 Task: Add a condition where "Hours since assignee update Is Ten" in unsolved tickets in your groups.
Action: Mouse moved to (138, 385)
Screenshot: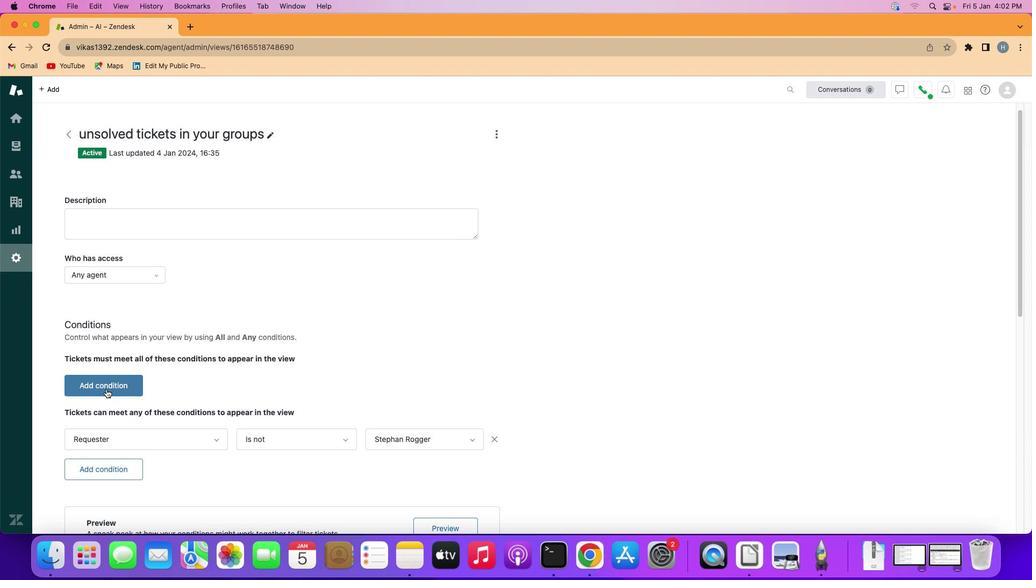 
Action: Mouse pressed left at (138, 385)
Screenshot: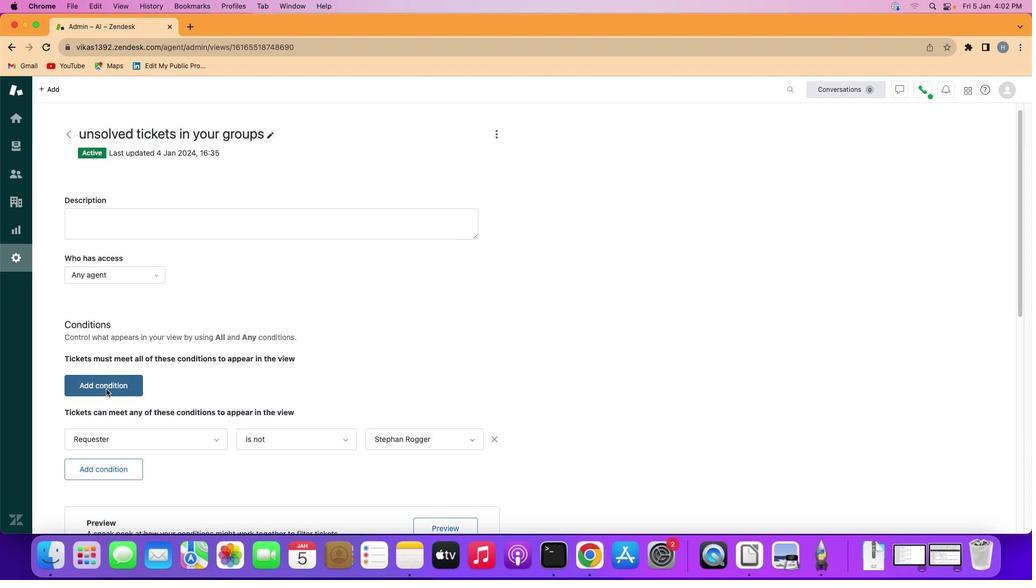 
Action: Mouse moved to (147, 384)
Screenshot: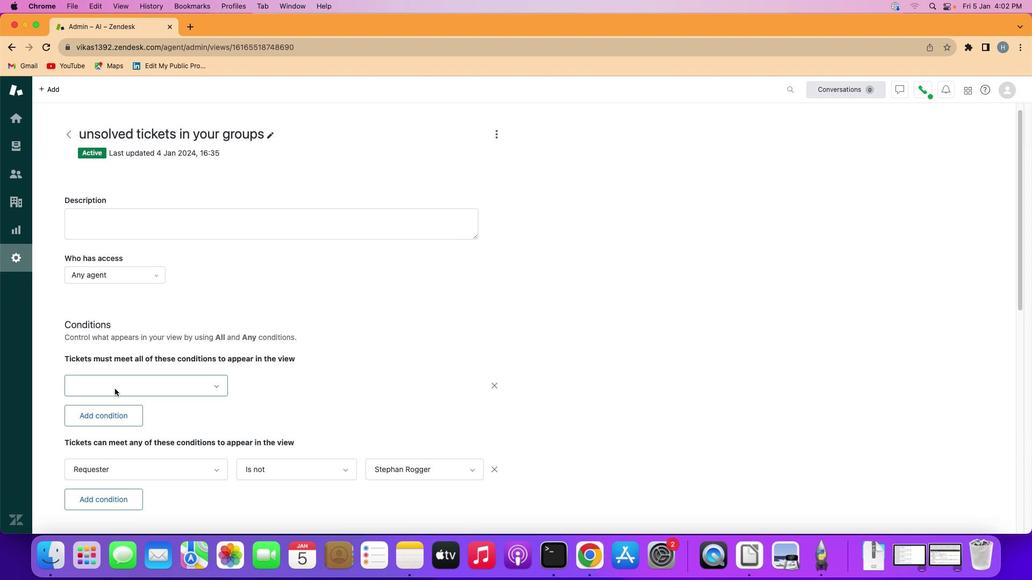 
Action: Mouse pressed left at (147, 384)
Screenshot: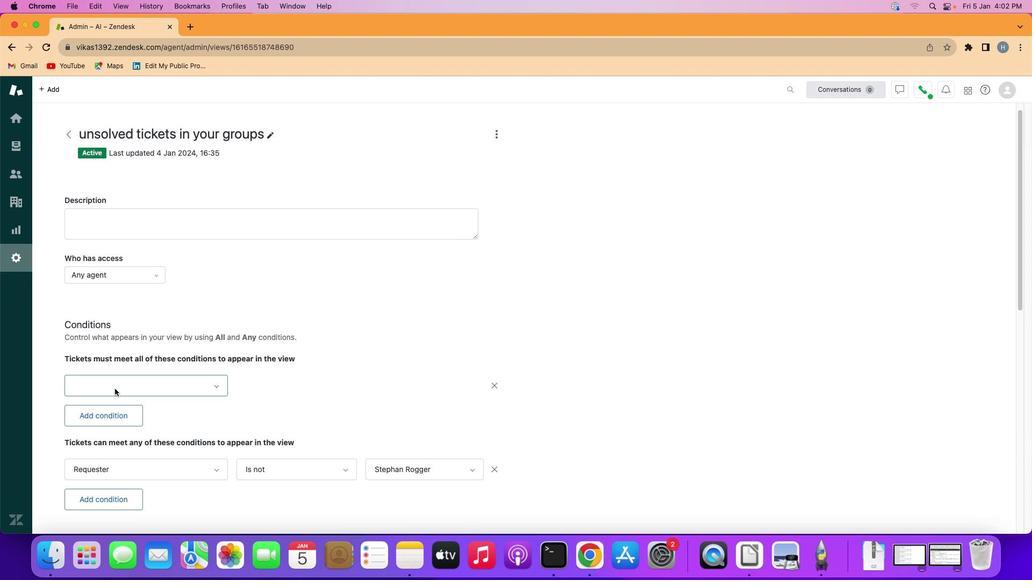 
Action: Mouse moved to (174, 342)
Screenshot: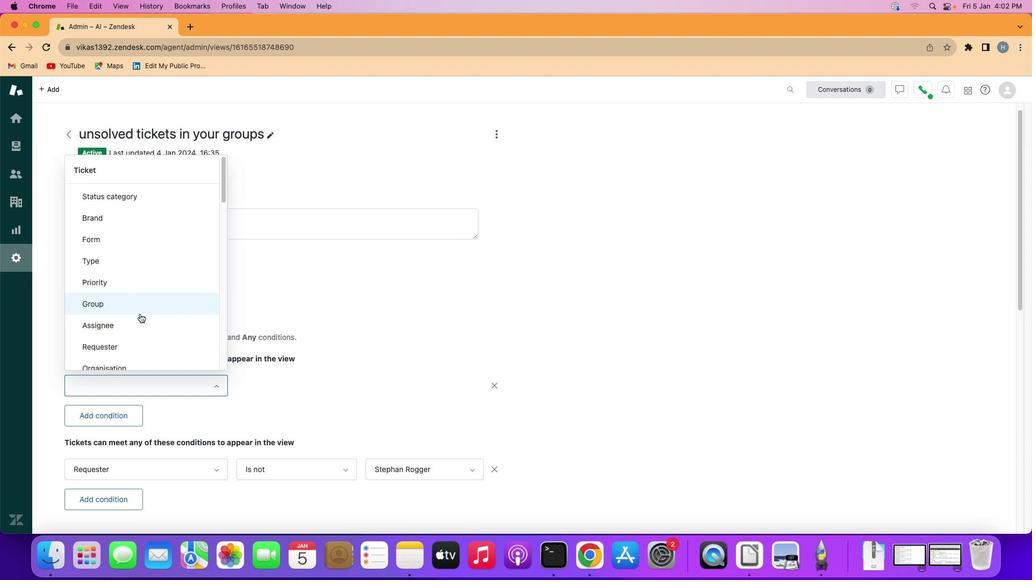 
Action: Mouse scrolled (174, 342) with delta (25, 166)
Screenshot: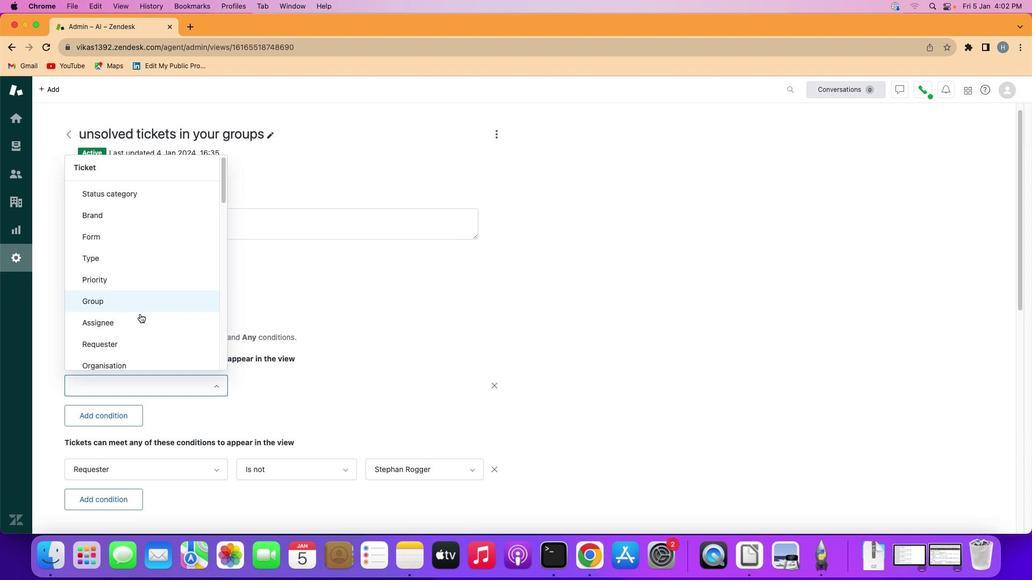
Action: Mouse scrolled (174, 342) with delta (25, 166)
Screenshot: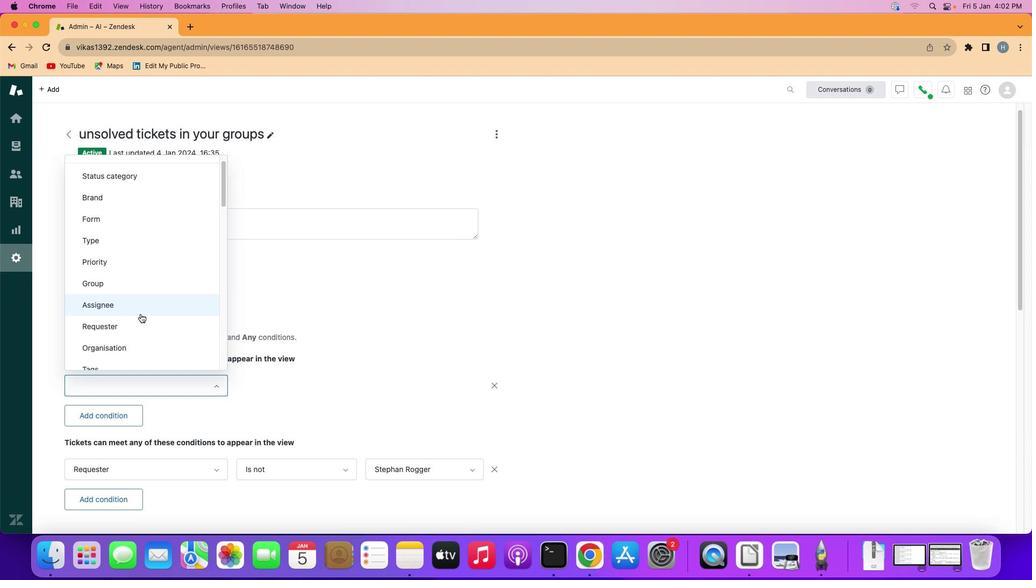 
Action: Mouse scrolled (174, 342) with delta (25, 166)
Screenshot: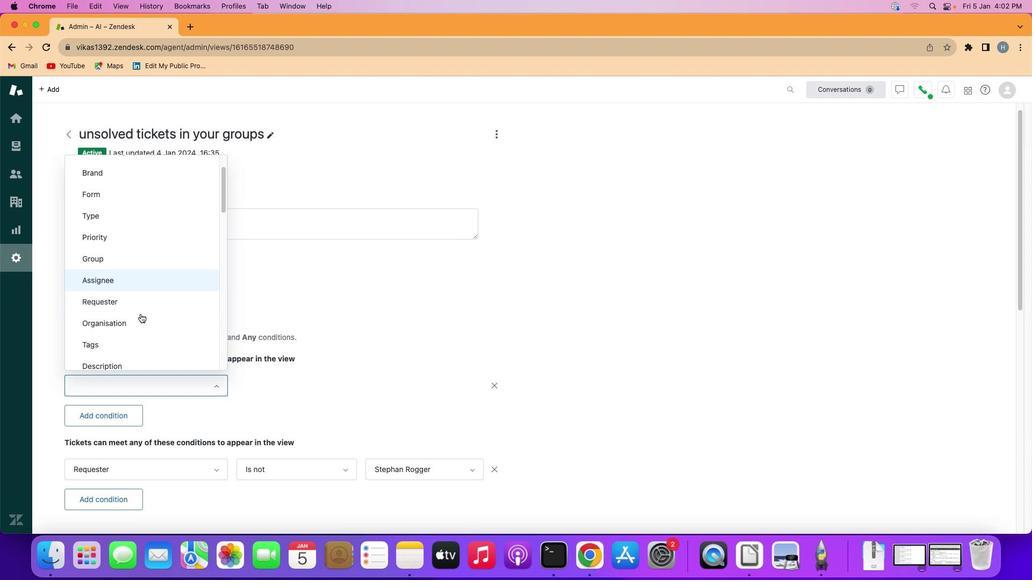 
Action: Mouse moved to (174, 342)
Screenshot: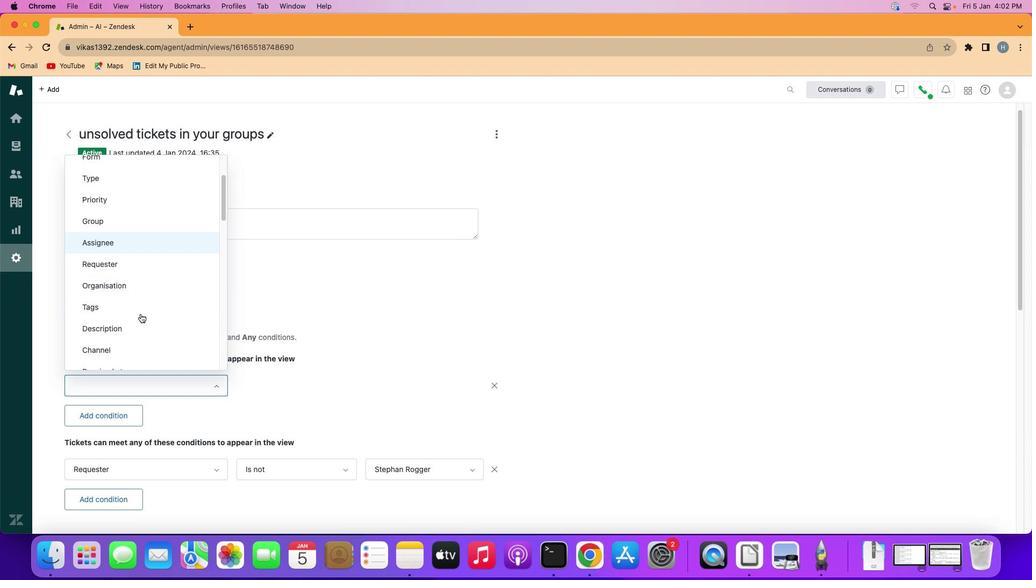 
Action: Mouse scrolled (174, 342) with delta (25, 165)
Screenshot: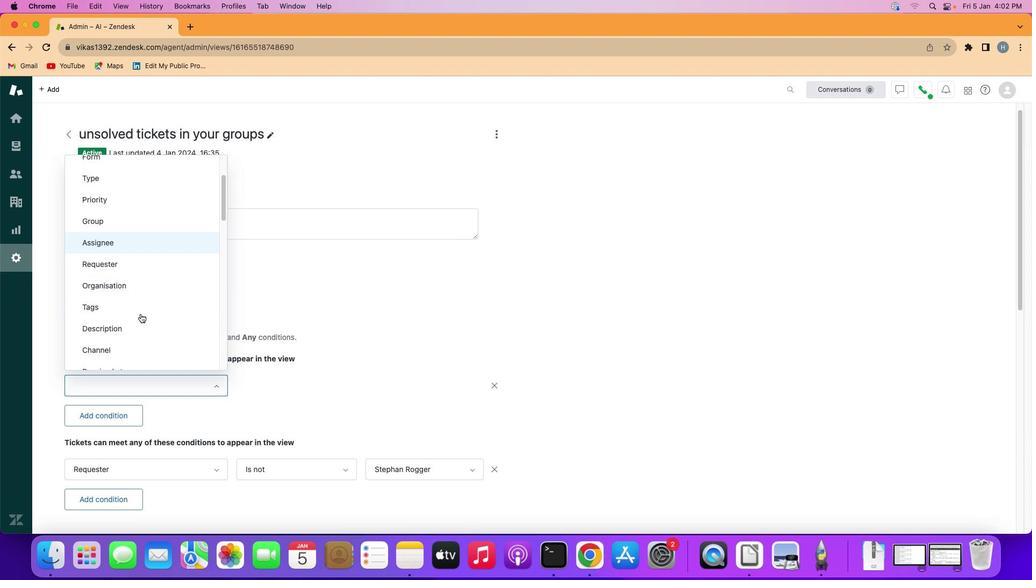 
Action: Mouse scrolled (174, 342) with delta (25, 165)
Screenshot: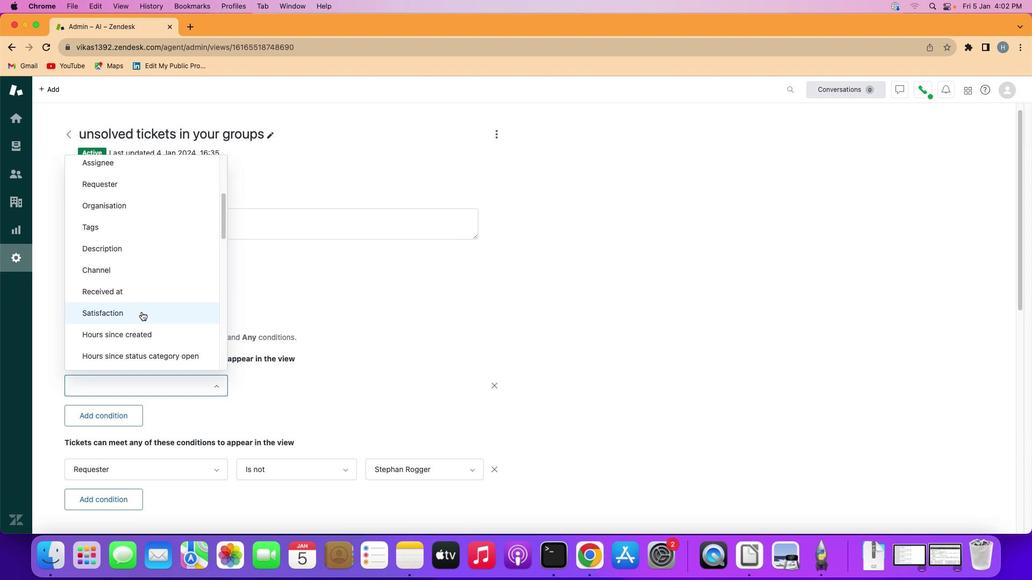 
Action: Mouse moved to (175, 341)
Screenshot: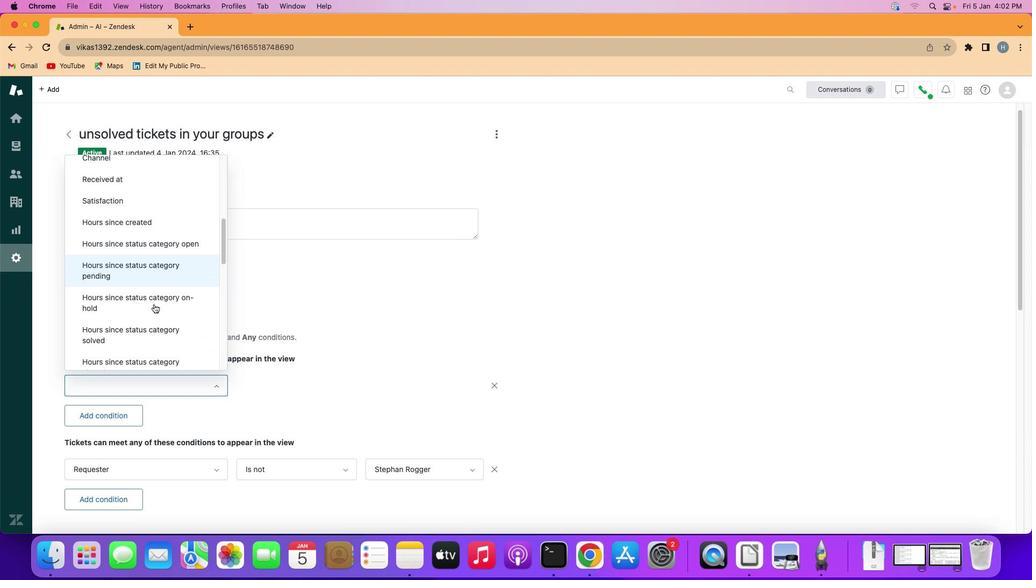 
Action: Mouse scrolled (175, 341) with delta (25, 165)
Screenshot: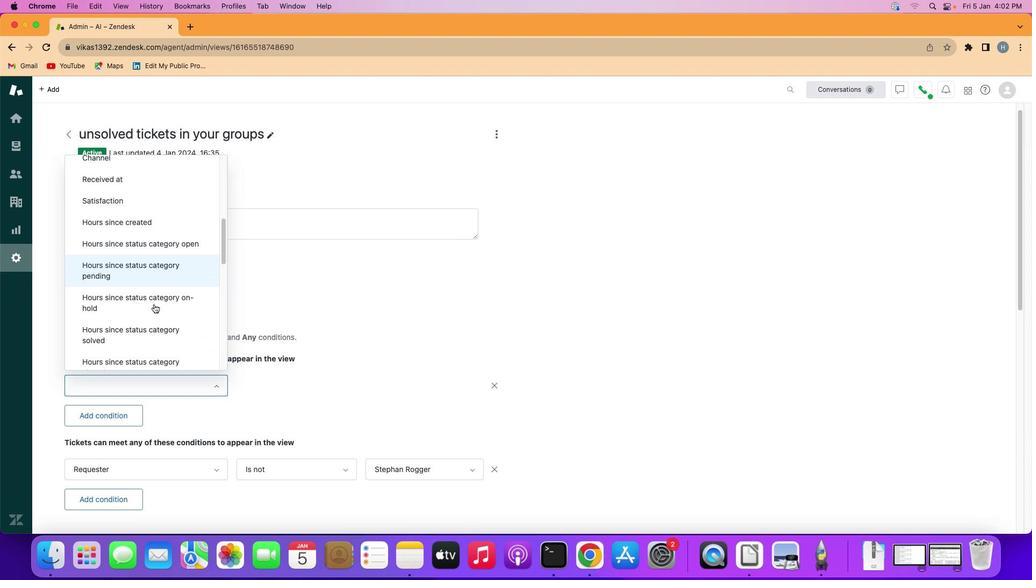 
Action: Mouse moved to (190, 336)
Screenshot: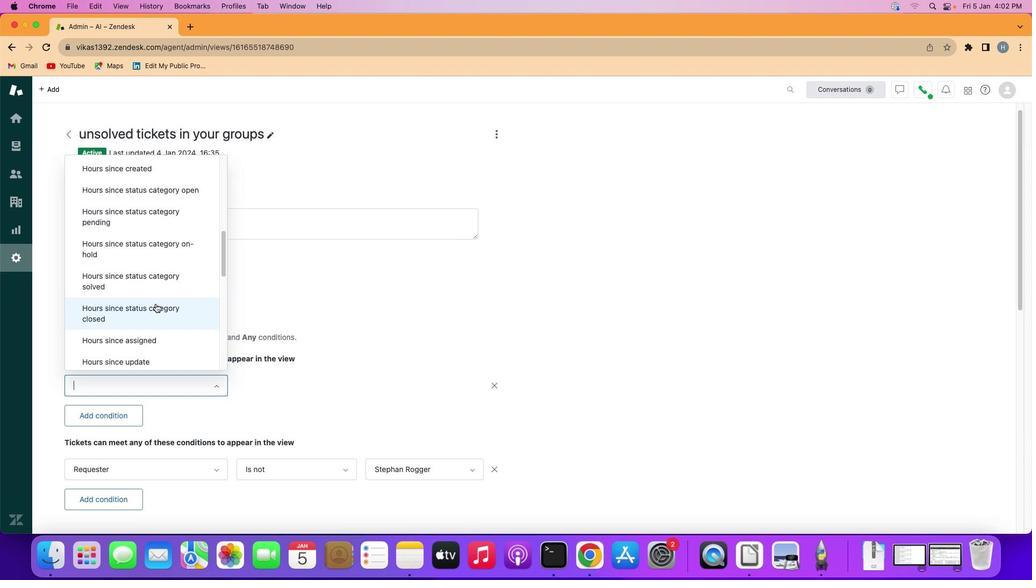 
Action: Mouse scrolled (190, 336) with delta (25, 166)
Screenshot: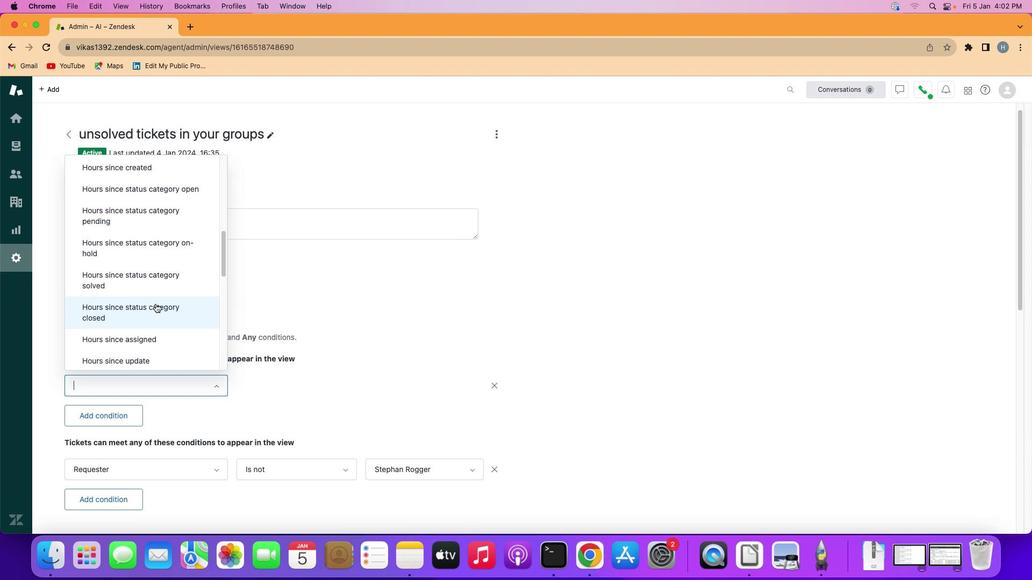 
Action: Mouse scrolled (190, 336) with delta (25, 166)
Screenshot: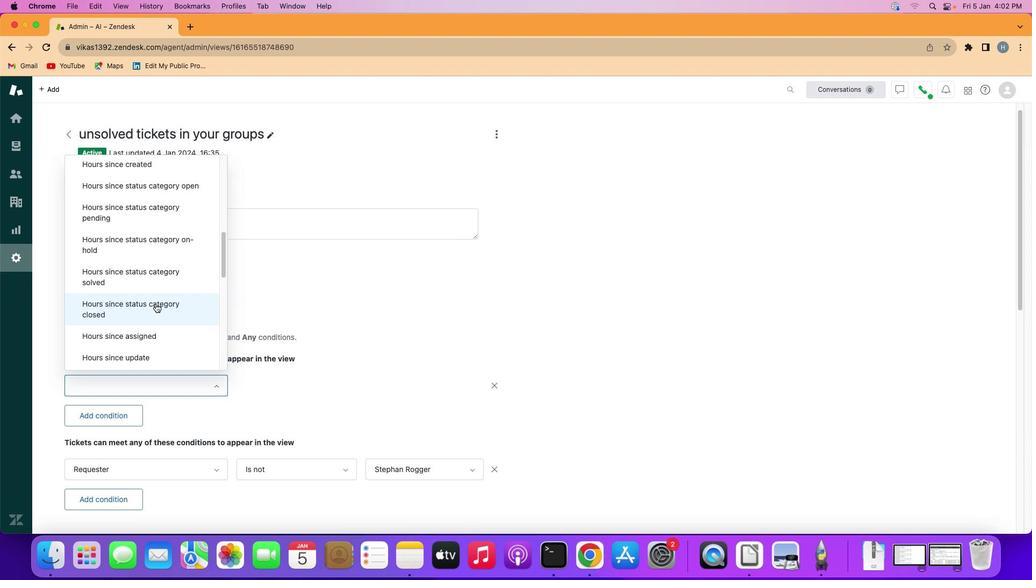 
Action: Mouse scrolled (190, 336) with delta (25, 166)
Screenshot: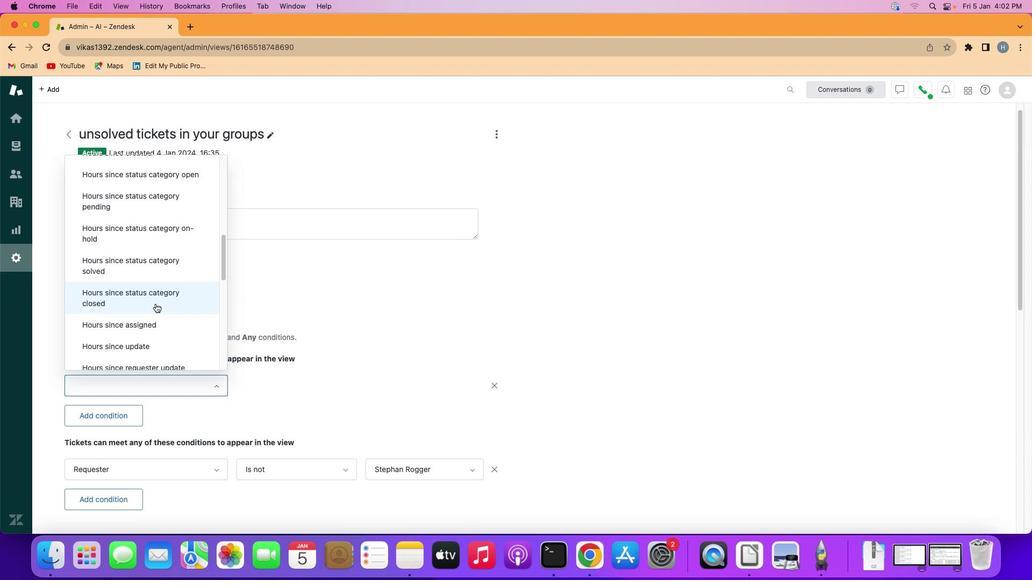 
Action: Mouse scrolled (190, 336) with delta (25, 166)
Screenshot: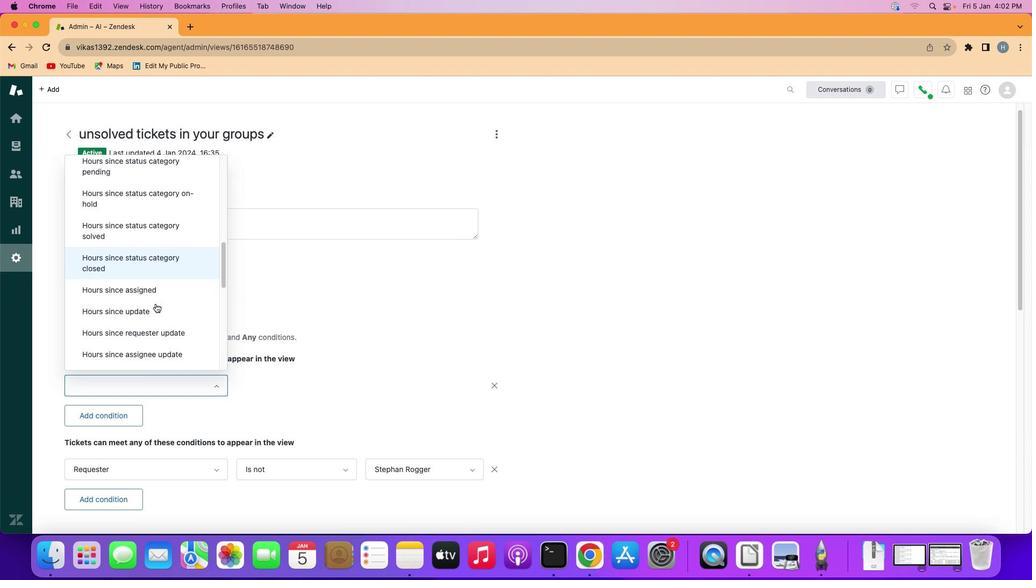 
Action: Mouse scrolled (190, 336) with delta (25, 166)
Screenshot: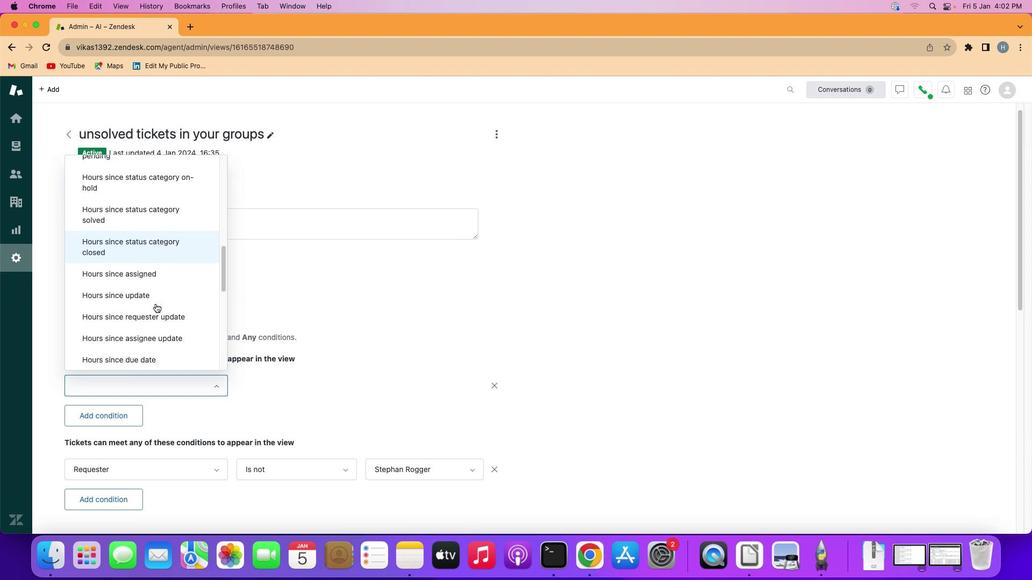 
Action: Mouse moved to (194, 353)
Screenshot: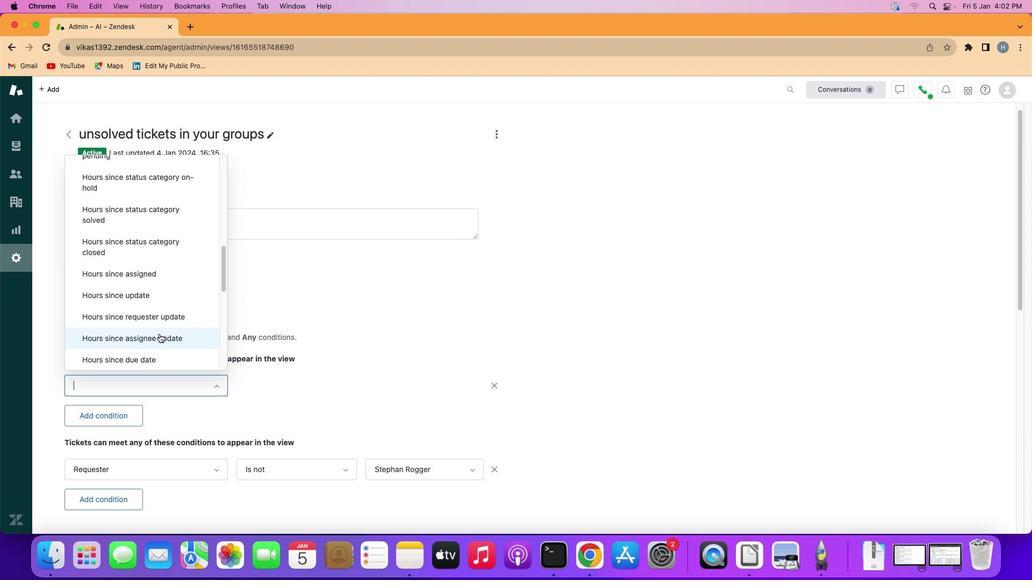 
Action: Mouse pressed left at (194, 353)
Screenshot: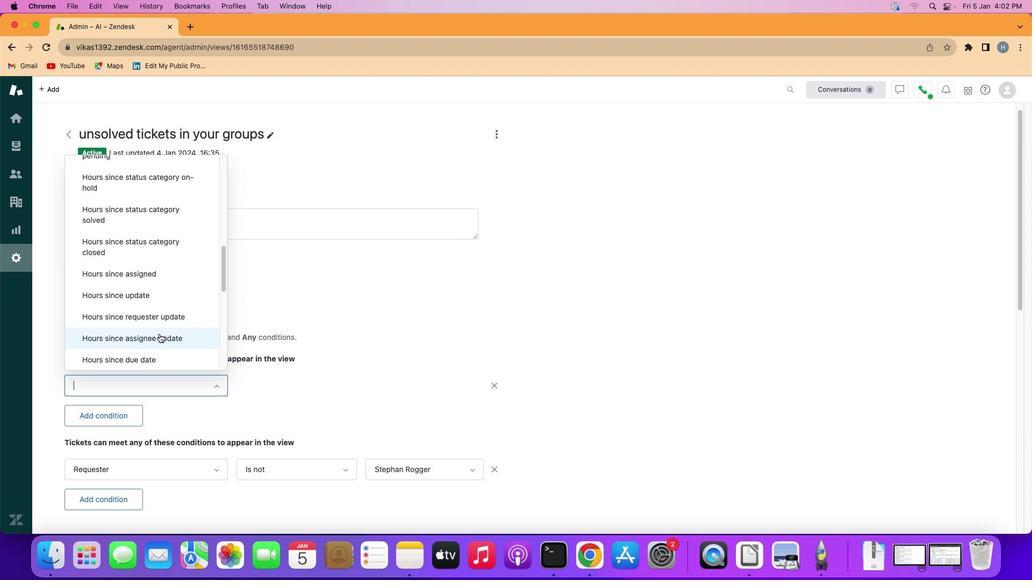 
Action: Mouse moved to (309, 380)
Screenshot: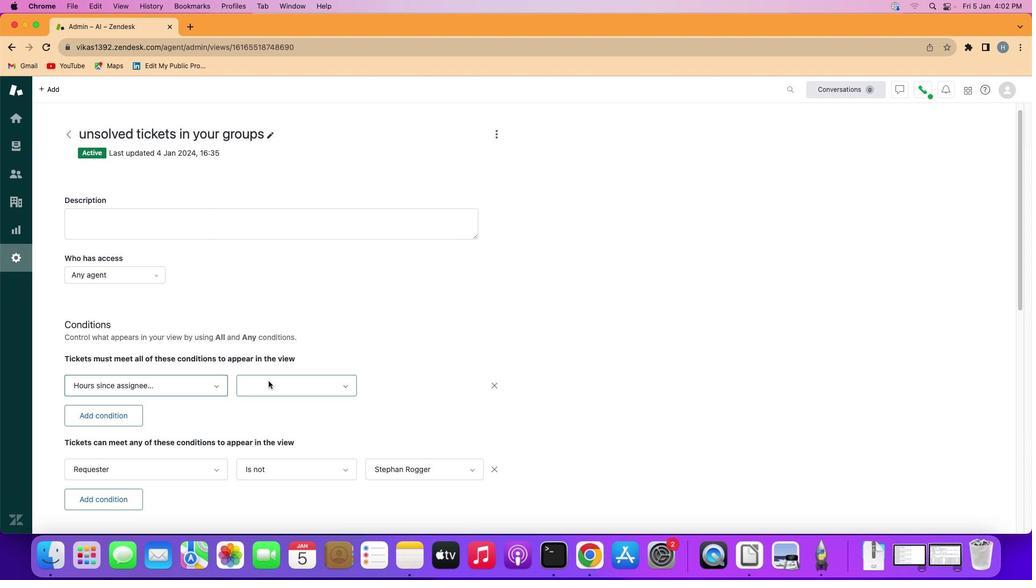 
Action: Mouse pressed left at (309, 380)
Screenshot: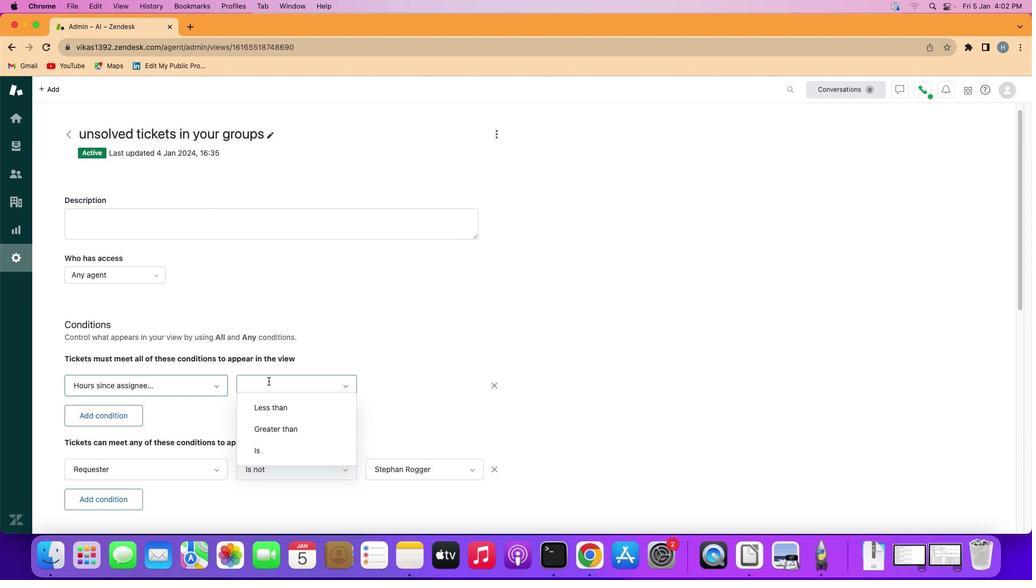 
Action: Mouse moved to (324, 419)
Screenshot: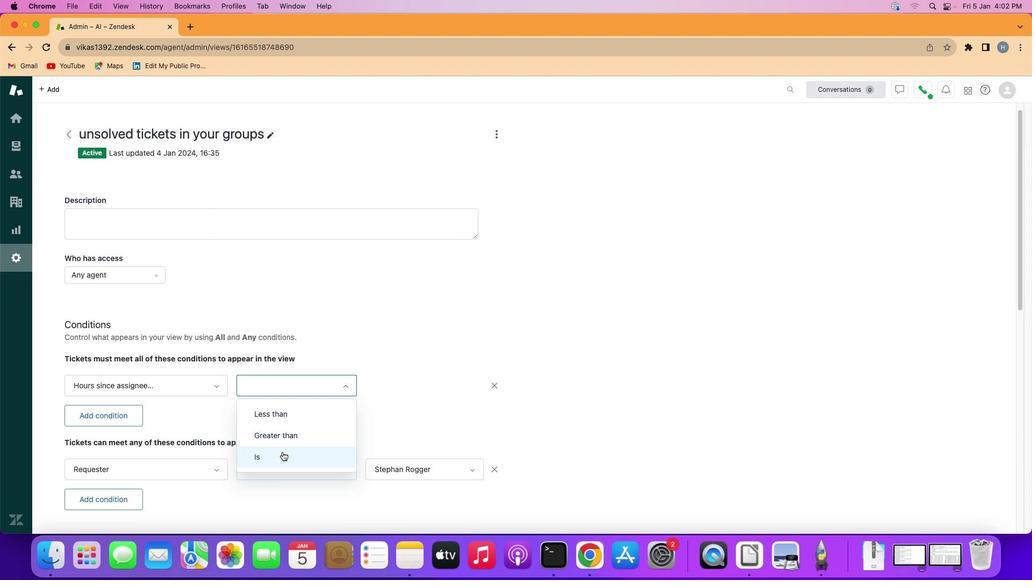 
Action: Mouse pressed left at (324, 419)
Screenshot: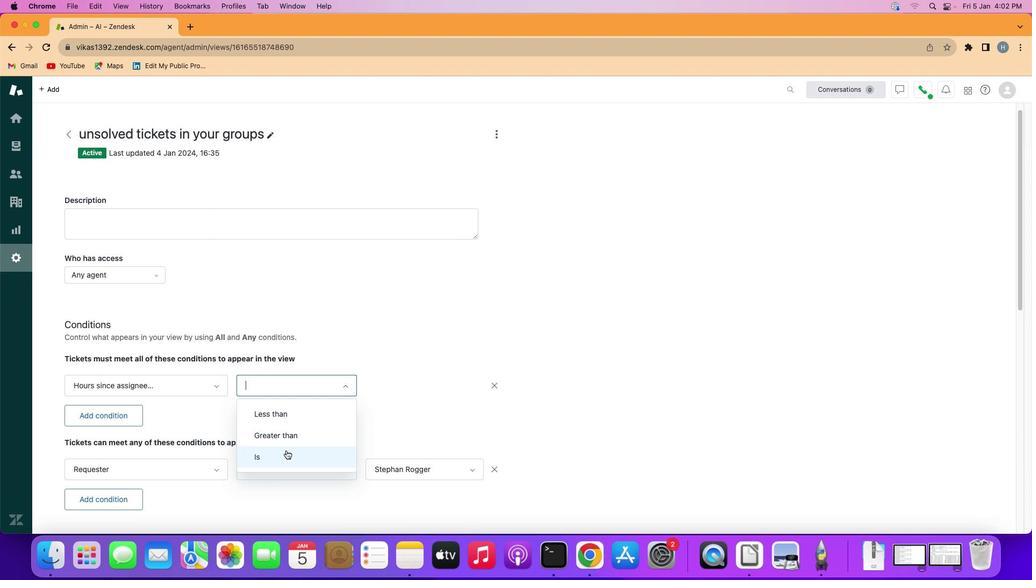 
Action: Mouse moved to (487, 381)
Screenshot: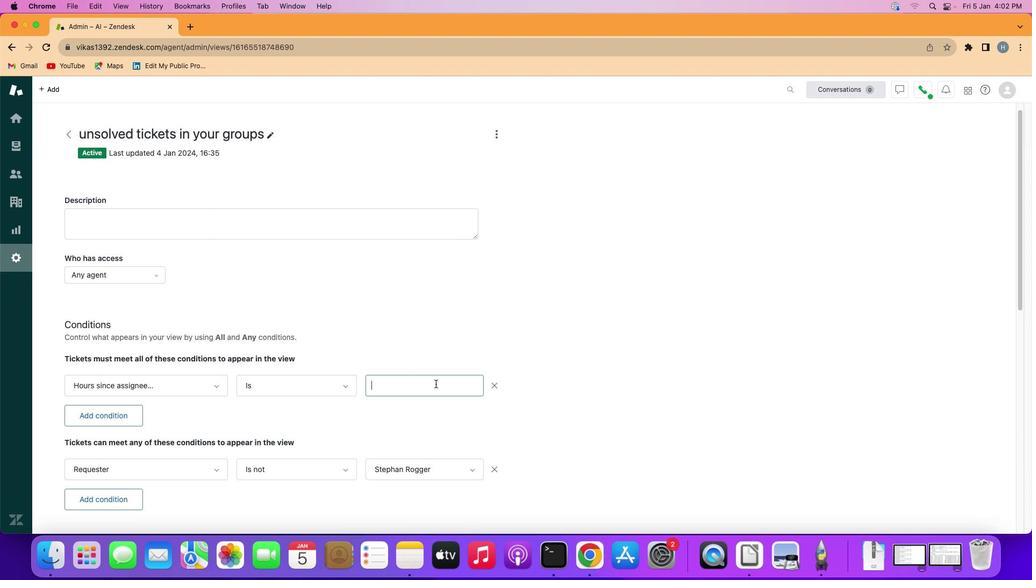 
Action: Mouse pressed left at (487, 381)
Screenshot: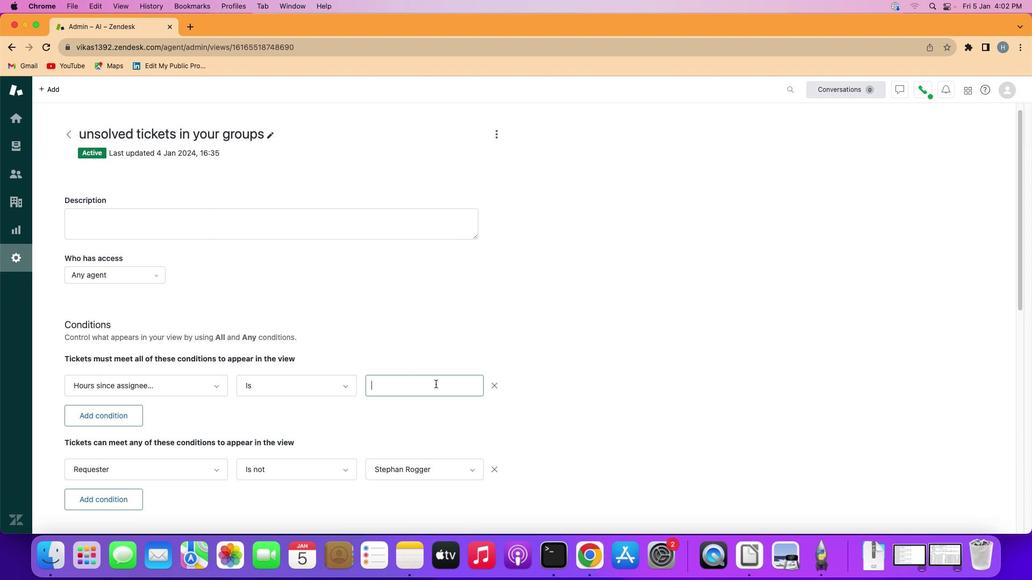 
Action: Key pressed Key.shift'T''e''n'
Screenshot: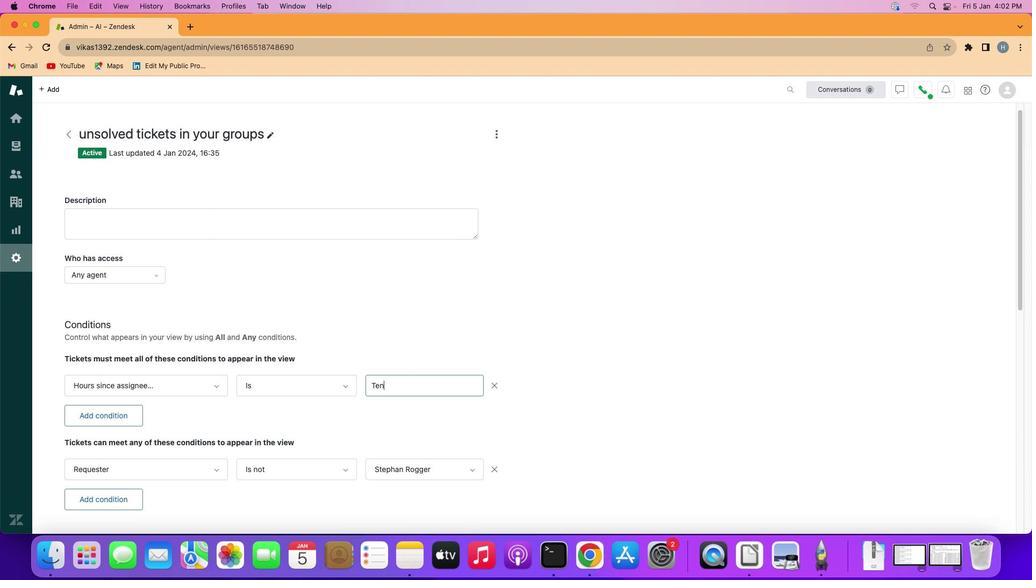 
Action: Mouse moved to (490, 401)
Screenshot: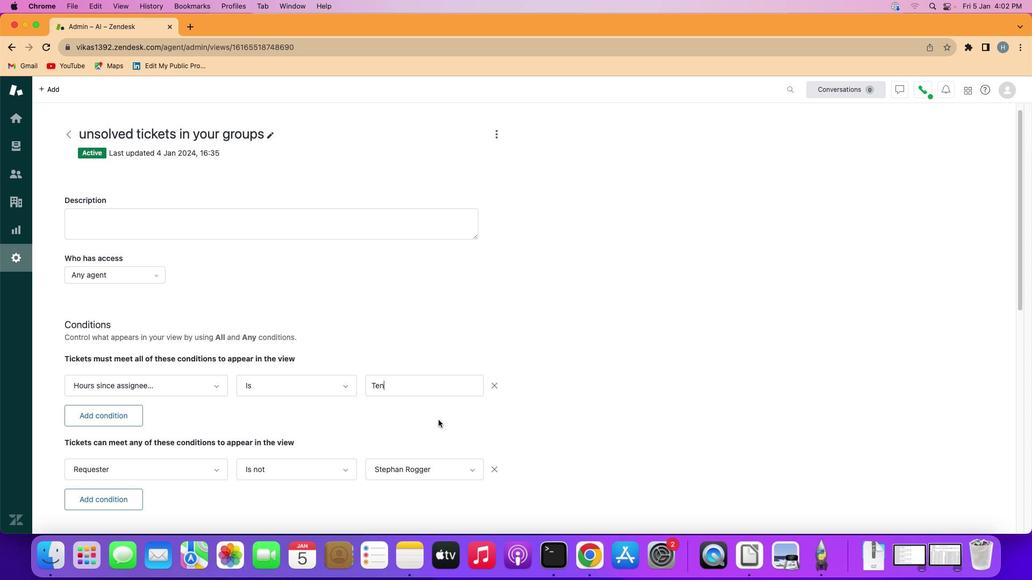 
Action: Mouse pressed left at (490, 401)
Screenshot: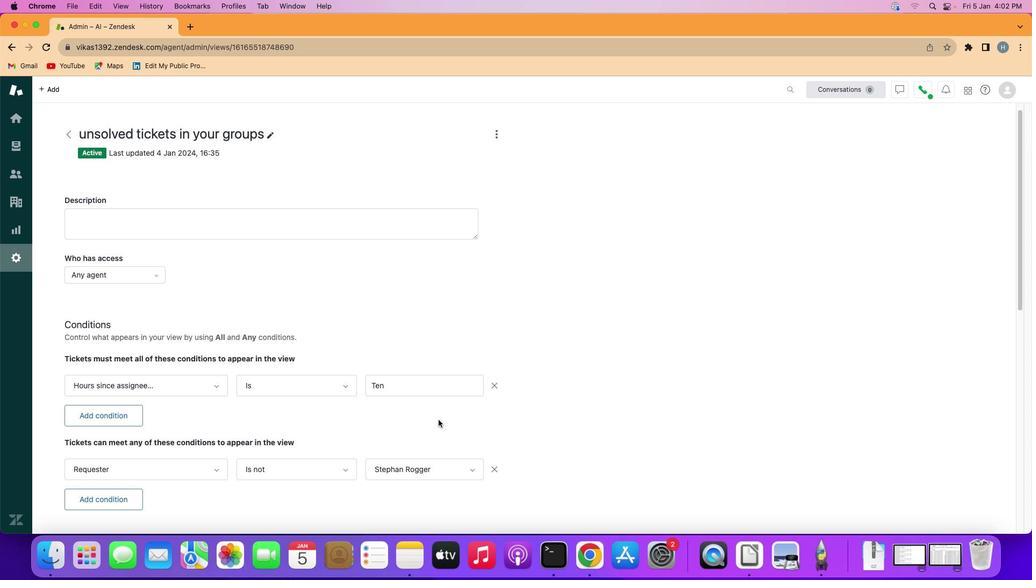 
Action: Mouse moved to (493, 398)
Screenshot: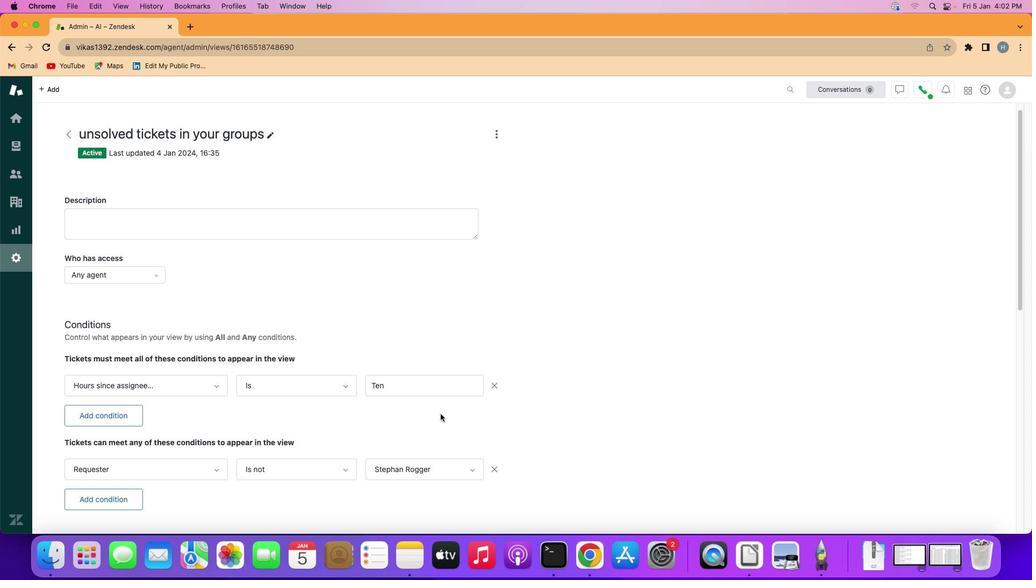 
